 Task: Create in the project TrackForge in Backlog an issue 'Improve the appâ€™s performance during network interruptions', assign it to team member softage.4@softage.net and change the status to IN PROGRESS.
Action: Mouse moved to (211, 58)
Screenshot: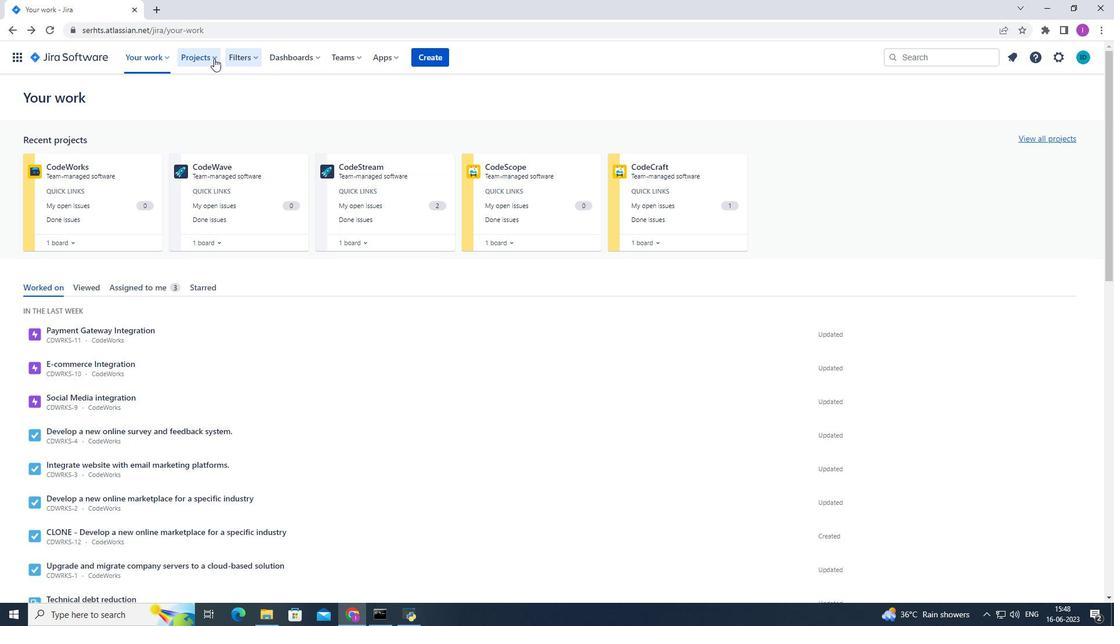 
Action: Mouse pressed left at (211, 58)
Screenshot: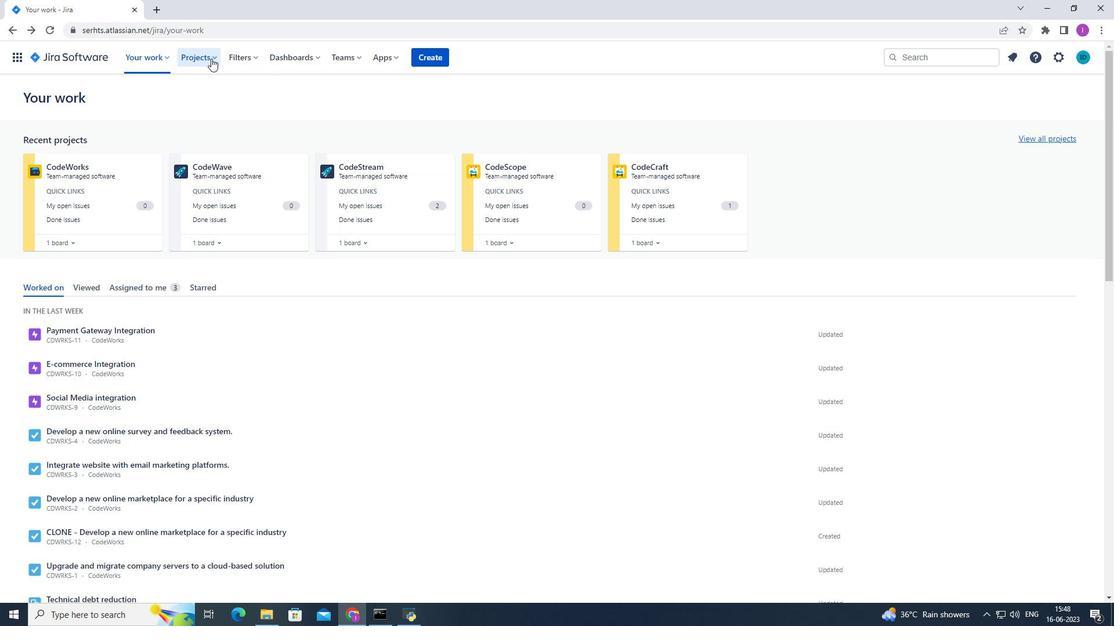 
Action: Mouse moved to (221, 113)
Screenshot: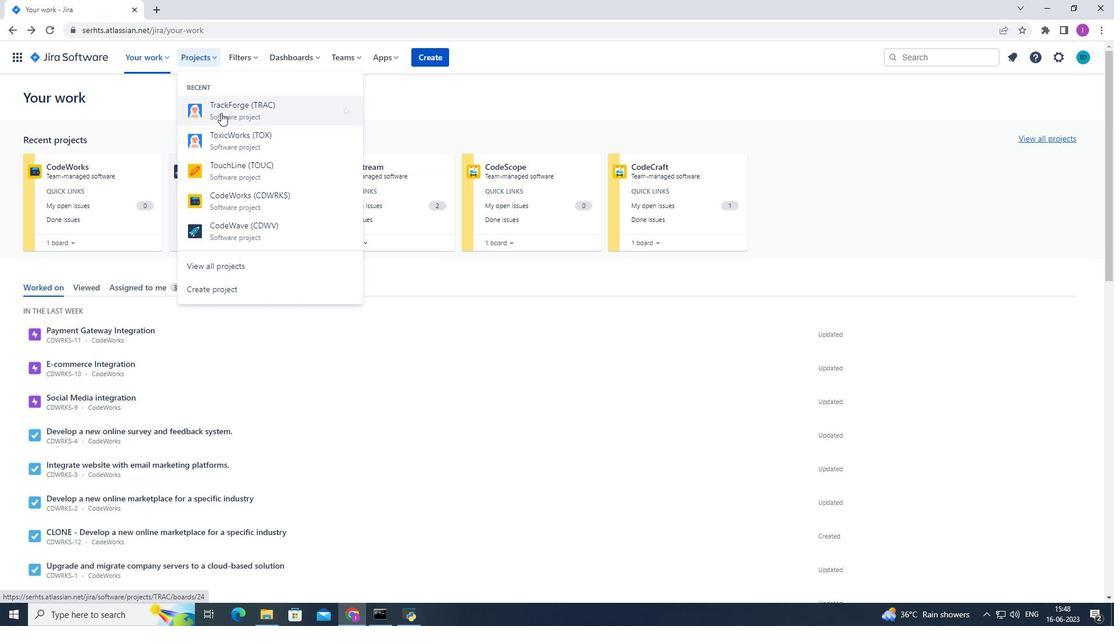 
Action: Mouse pressed left at (221, 113)
Screenshot: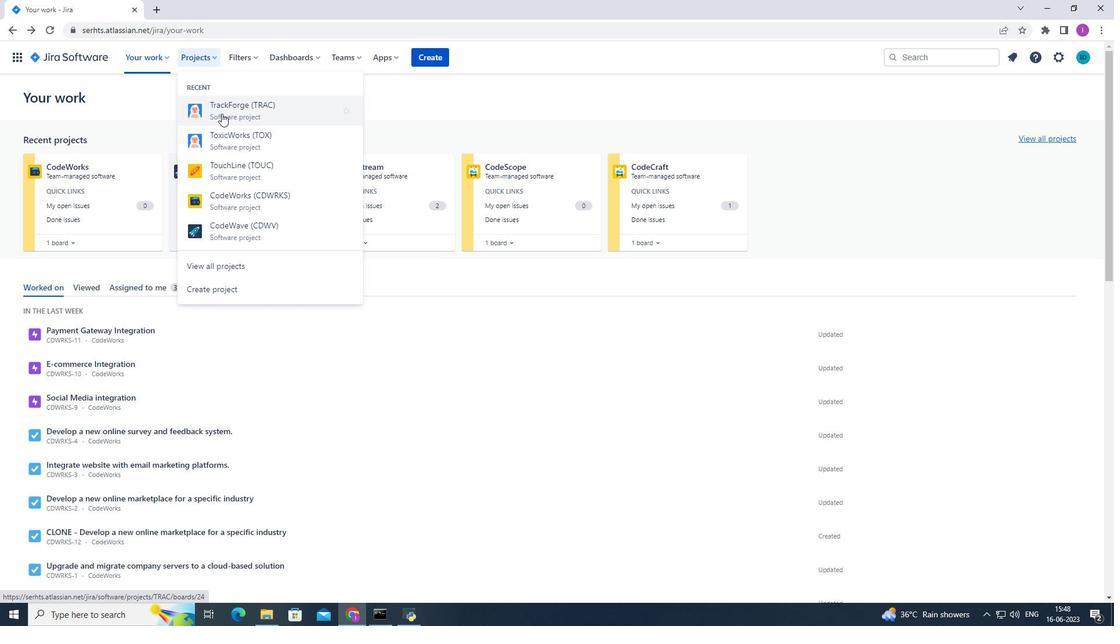 
Action: Mouse moved to (94, 172)
Screenshot: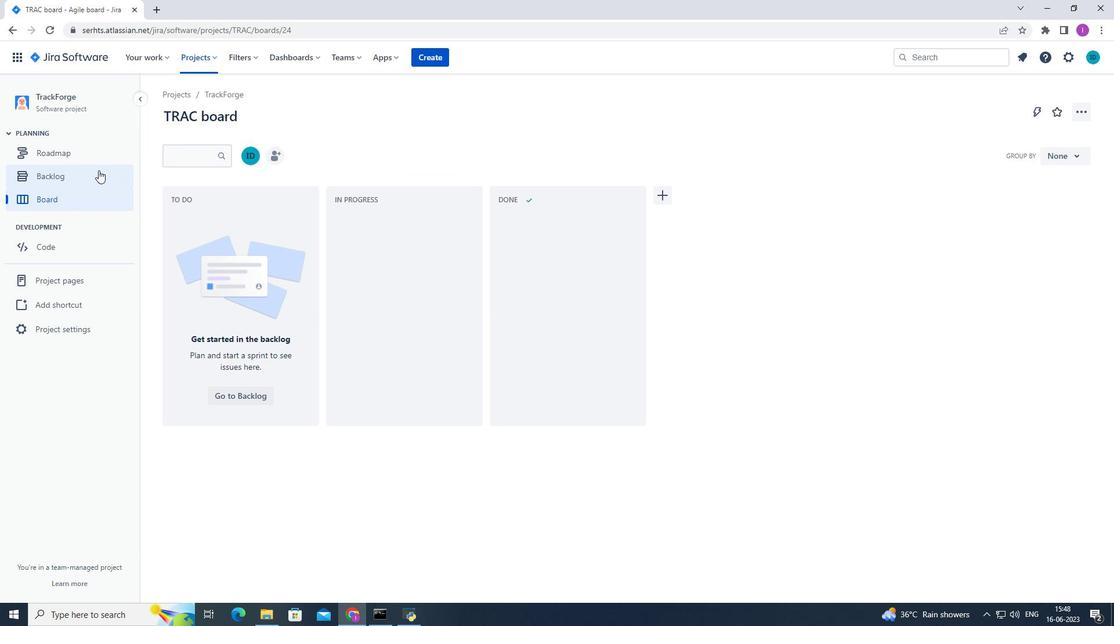 
Action: Mouse pressed left at (94, 172)
Screenshot: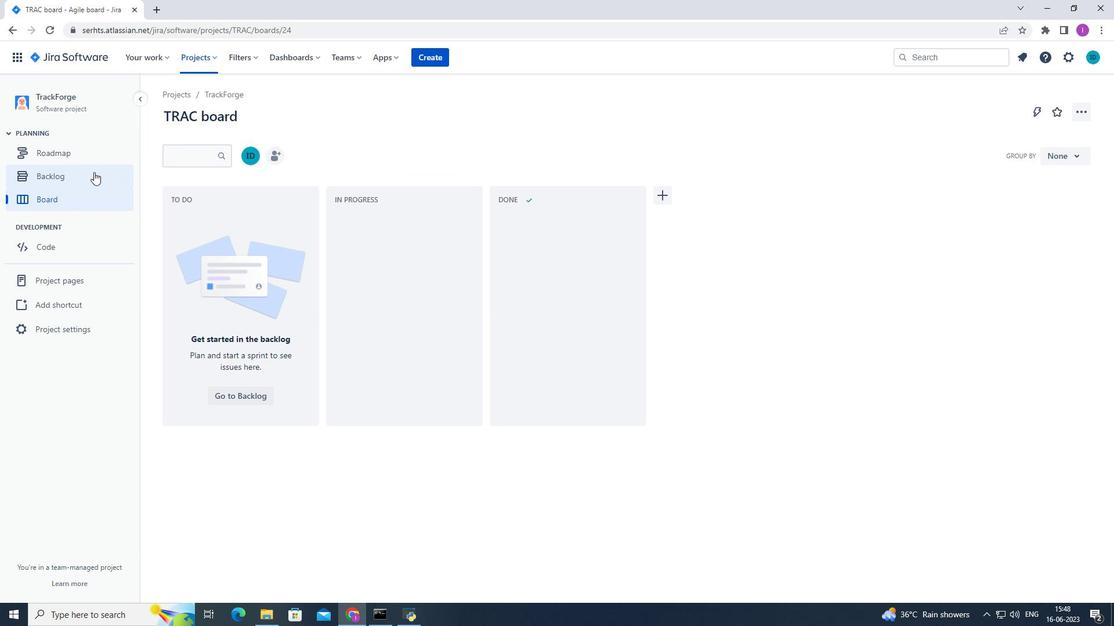 
Action: Mouse moved to (369, 425)
Screenshot: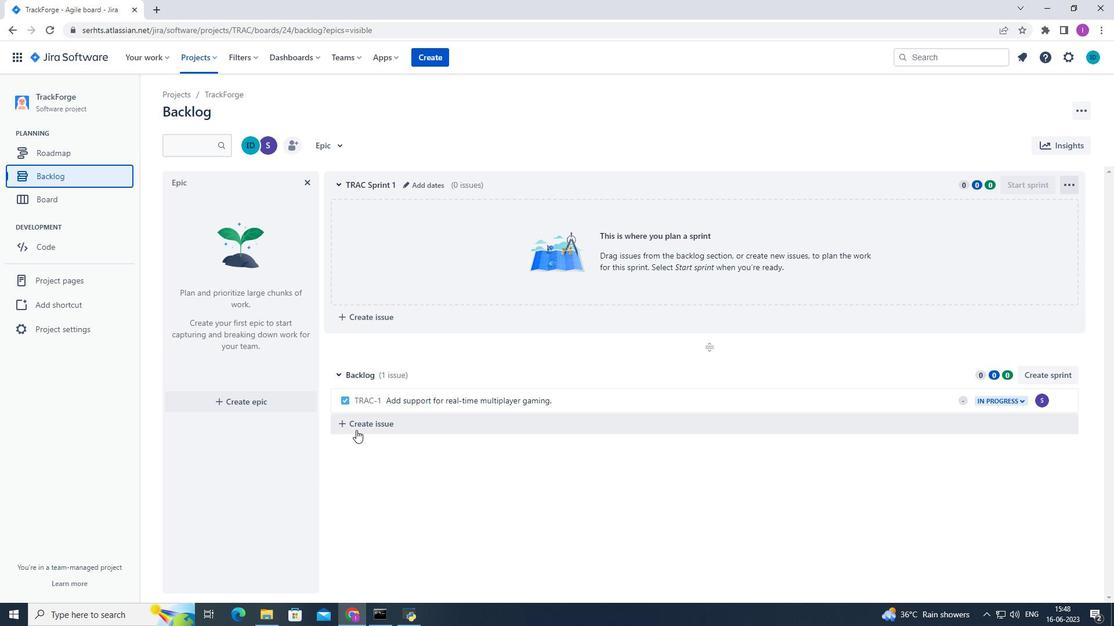 
Action: Mouse pressed left at (369, 425)
Screenshot: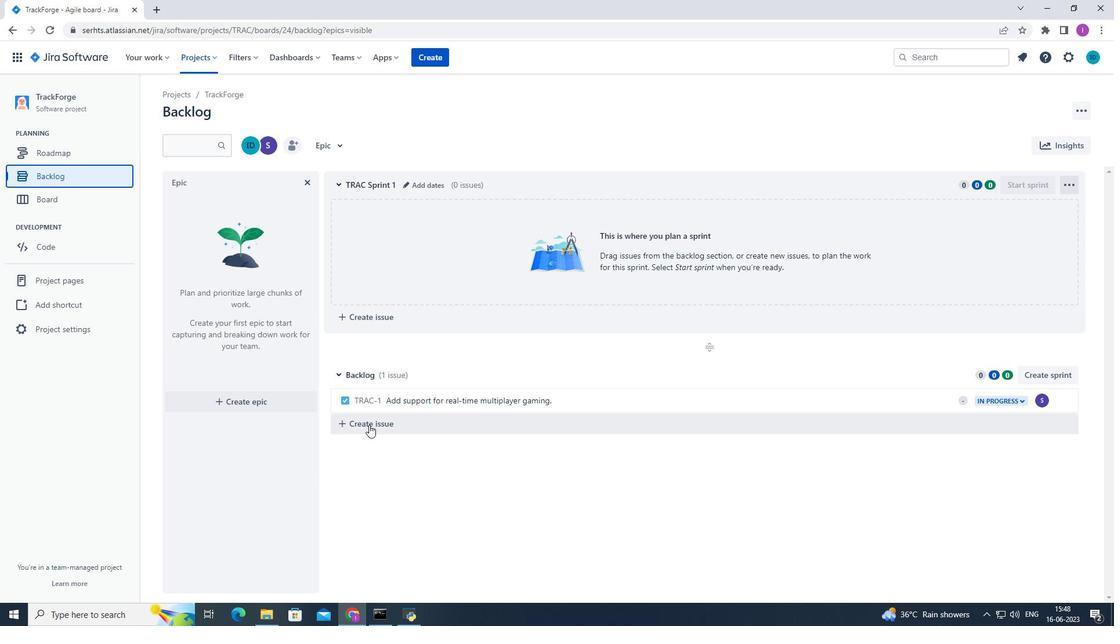 
Action: Mouse moved to (407, 423)
Screenshot: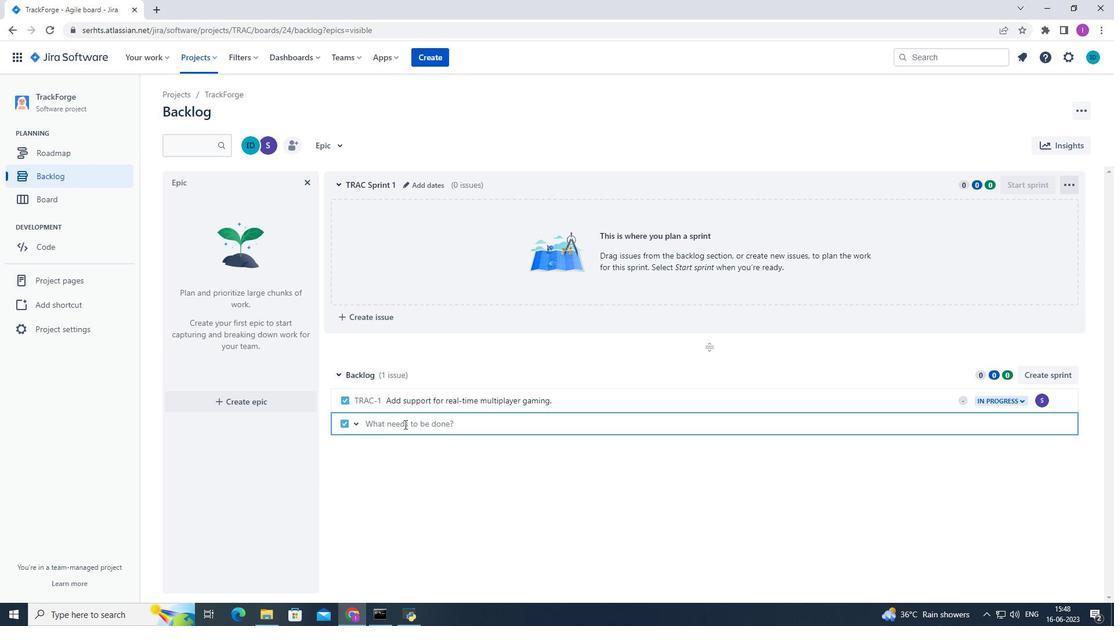 
Action: Key pressed <Key.shift>Im
Screenshot: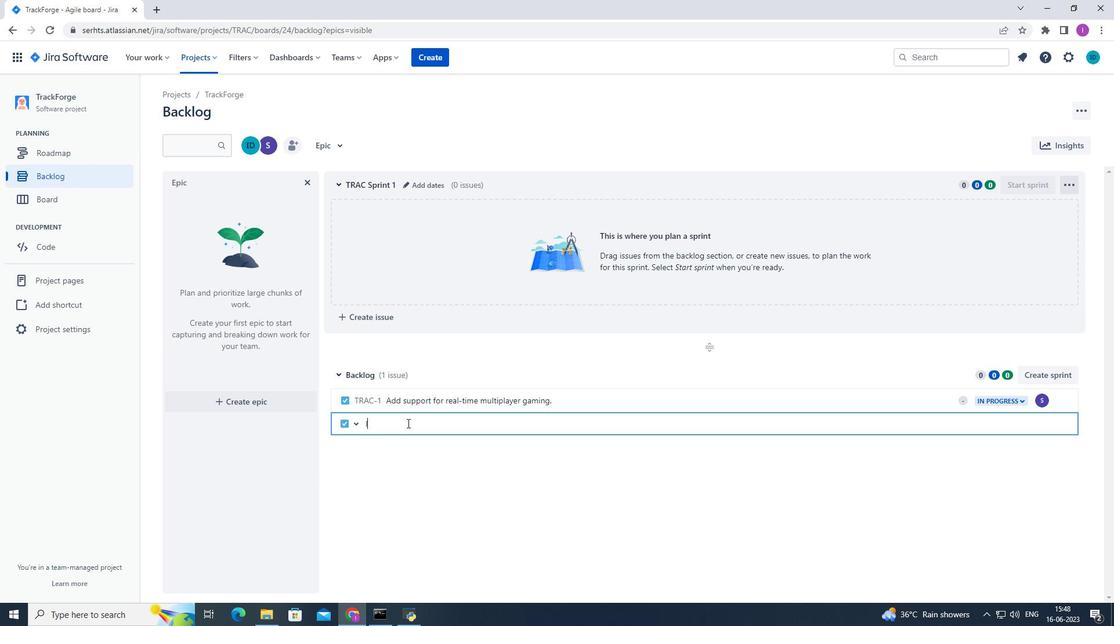 
Action: Mouse moved to (411, 424)
Screenshot: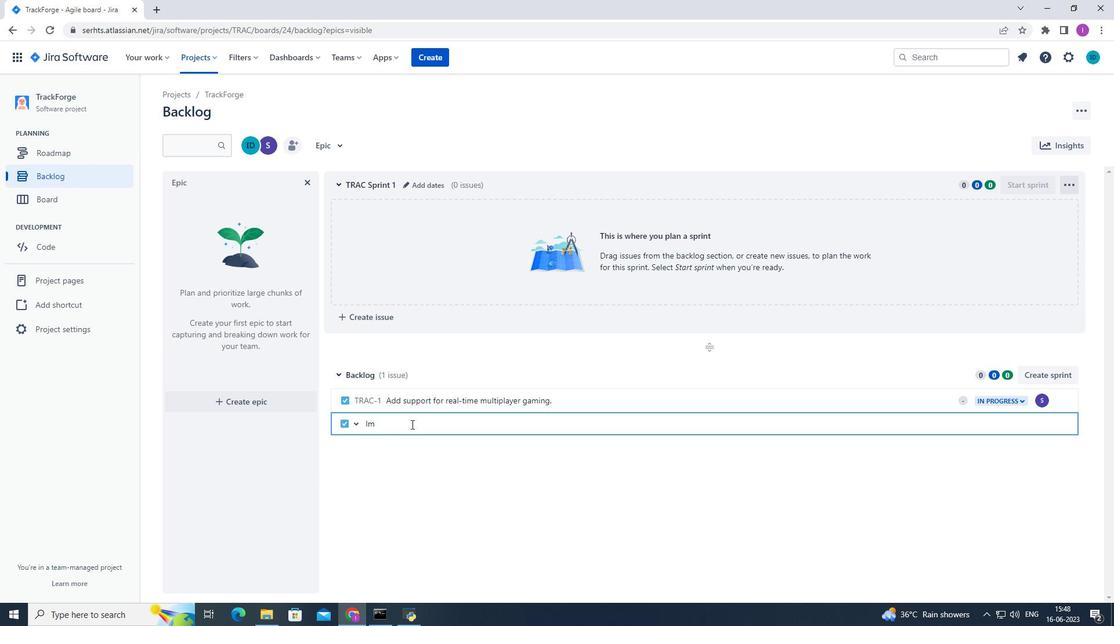 
Action: Key pressed prove<Key.space>the<Key.space>app's<Key.space>performance<Key.space>during<Key.space>network<Key.space>interruptions.<Key.enter>
Screenshot: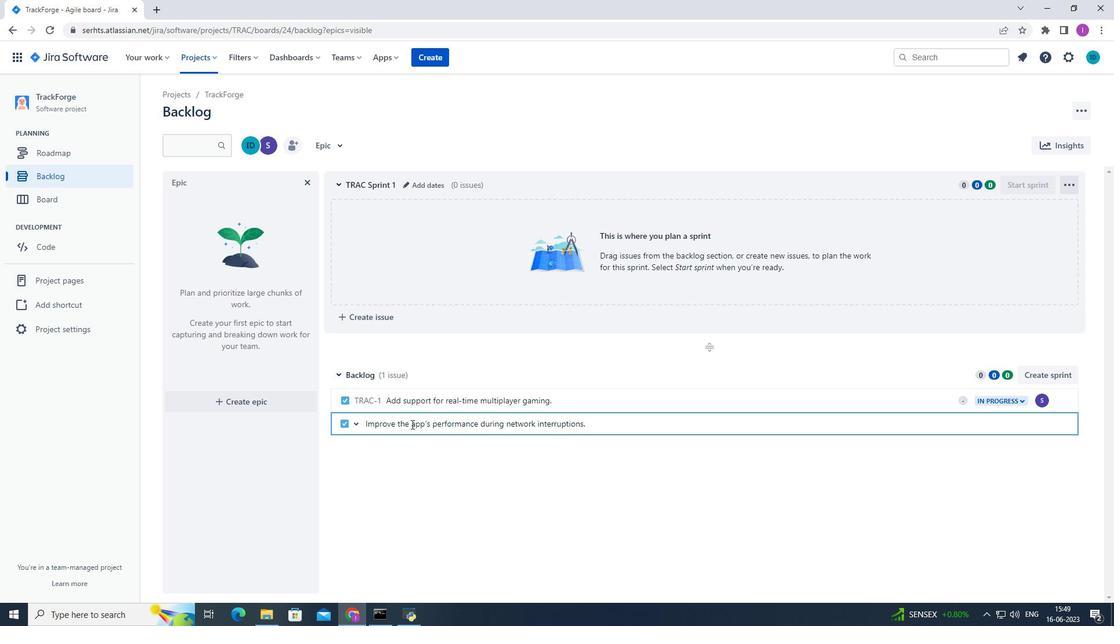 
Action: Mouse moved to (1045, 424)
Screenshot: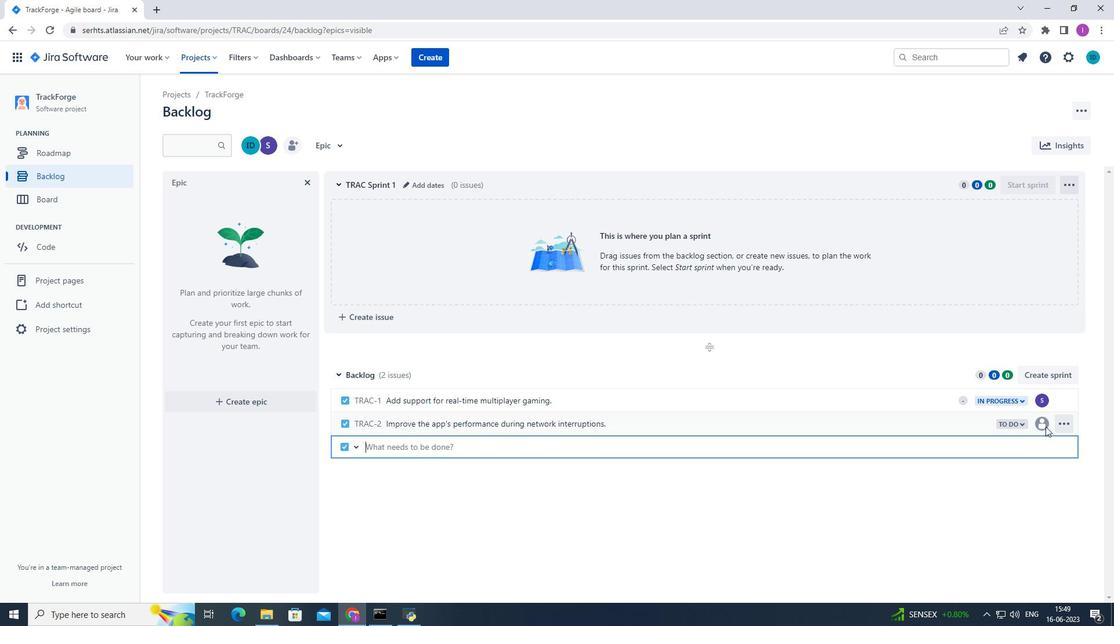 
Action: Mouse pressed left at (1045, 424)
Screenshot: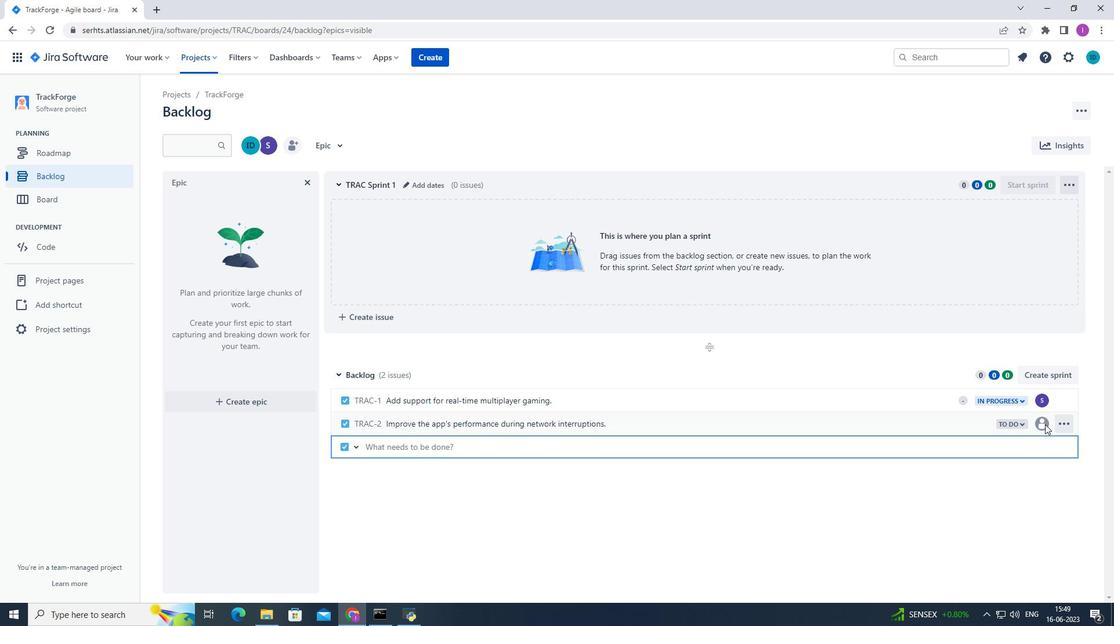 
Action: Mouse moved to (1042, 425)
Screenshot: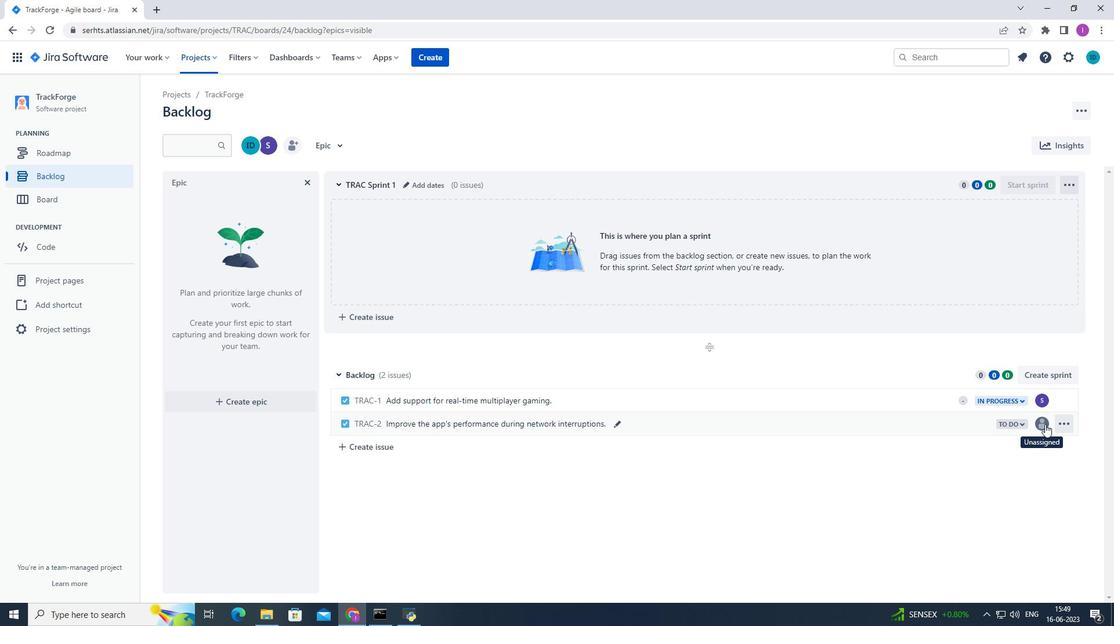 
Action: Mouse pressed left at (1042, 425)
Screenshot: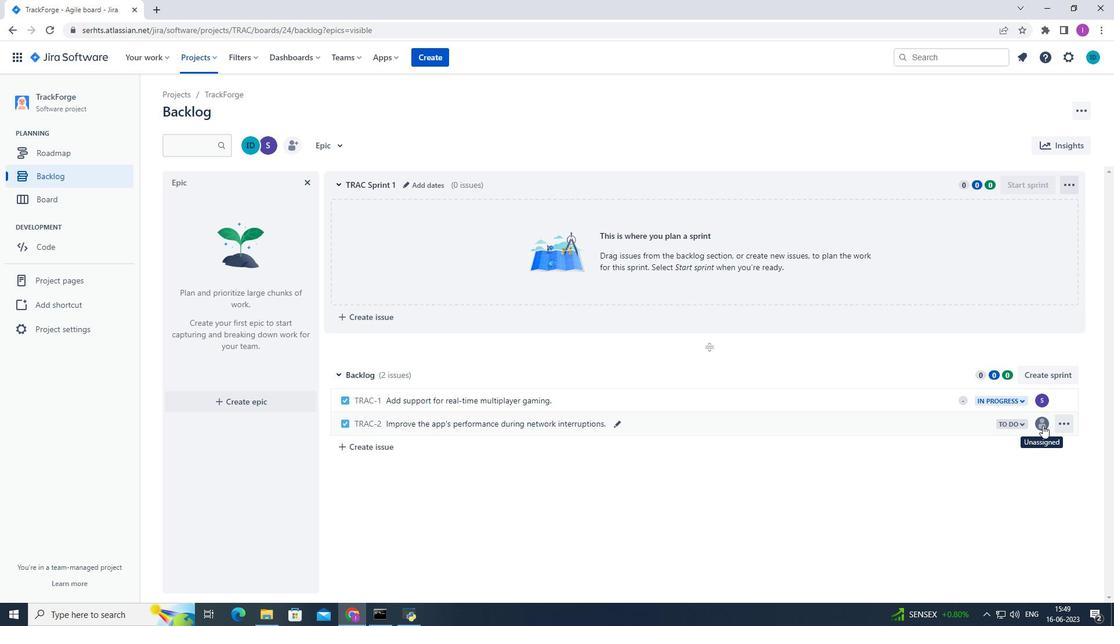 
Action: Mouse moved to (960, 570)
Screenshot: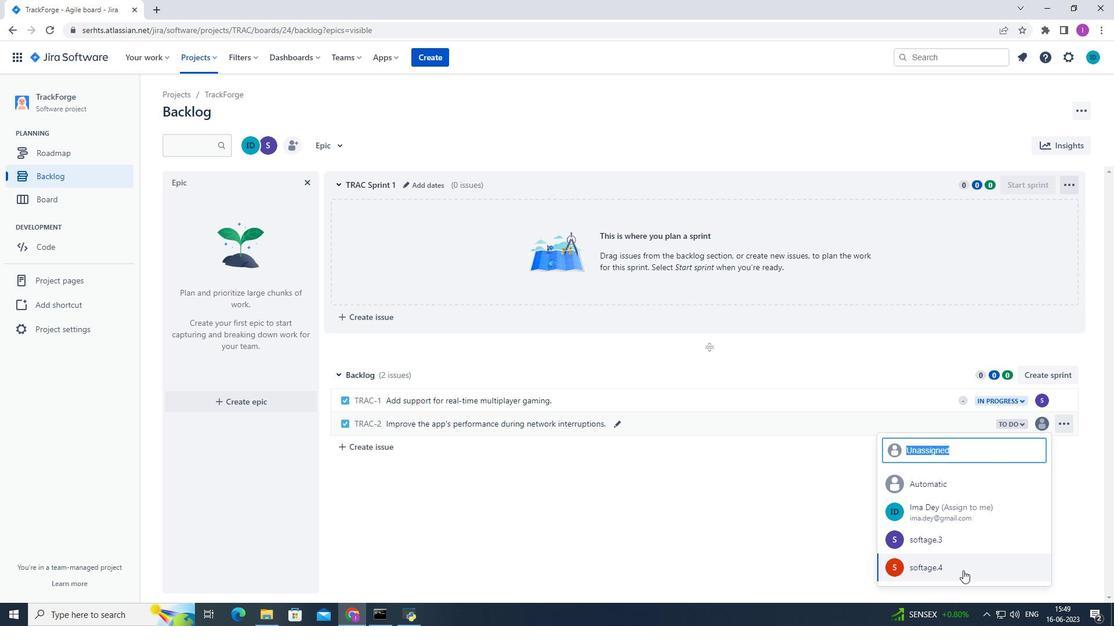 
Action: Mouse pressed left at (960, 570)
Screenshot: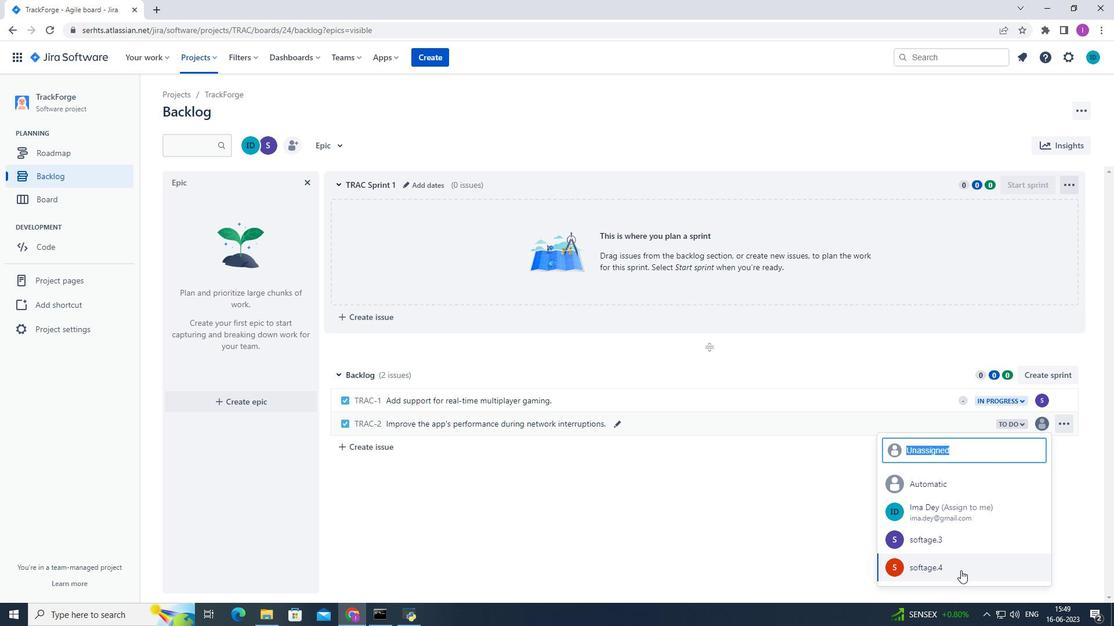 
Action: Mouse moved to (1027, 427)
Screenshot: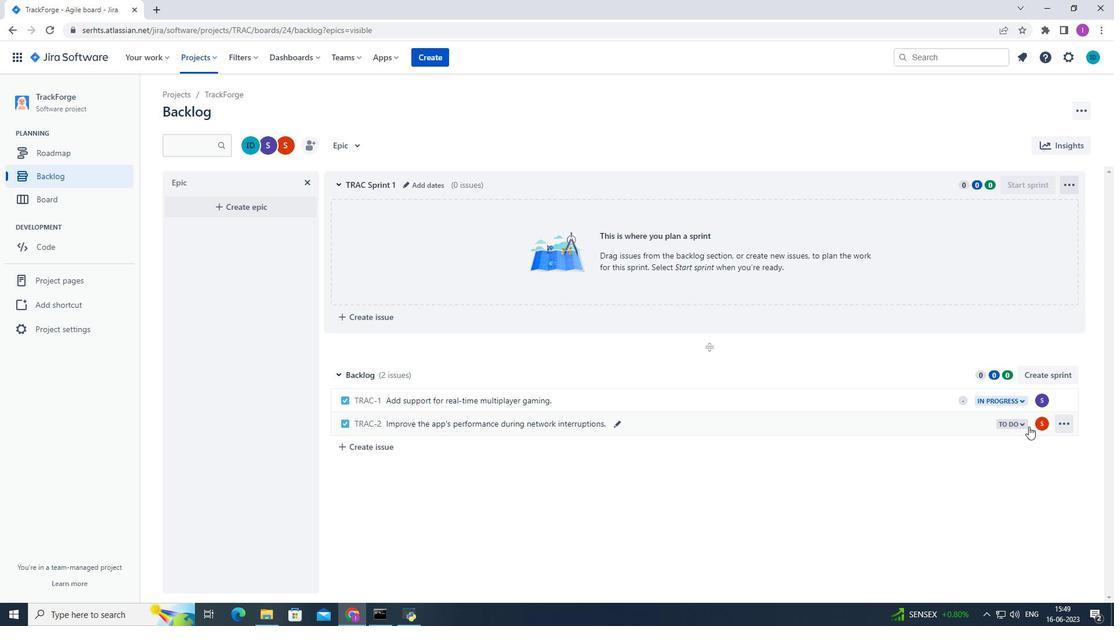 
Action: Mouse pressed left at (1027, 427)
Screenshot: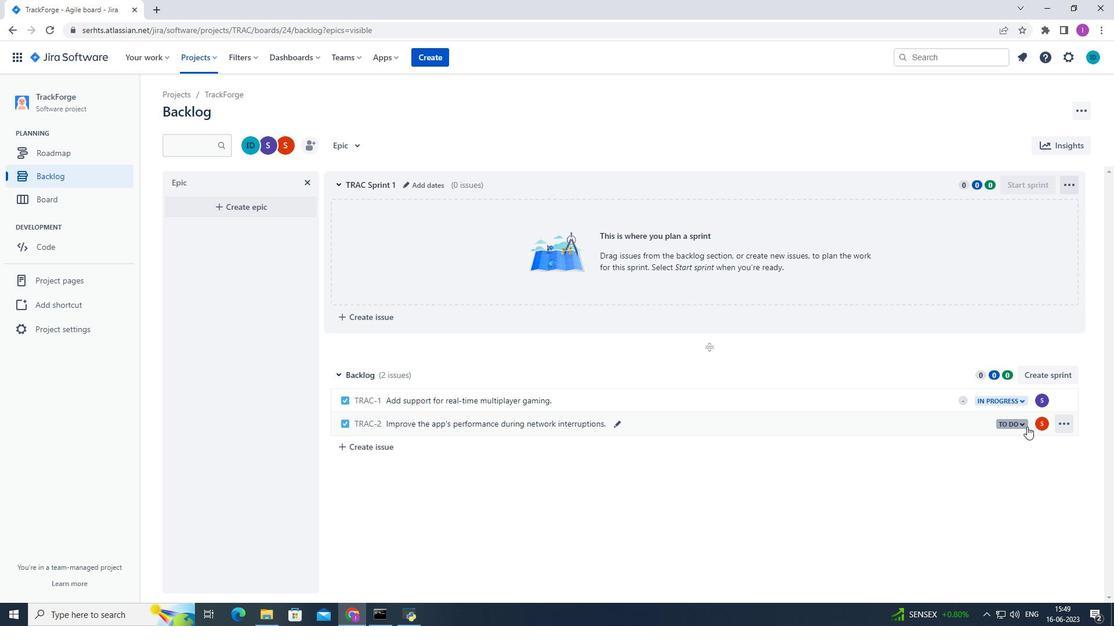 
Action: Mouse moved to (947, 447)
Screenshot: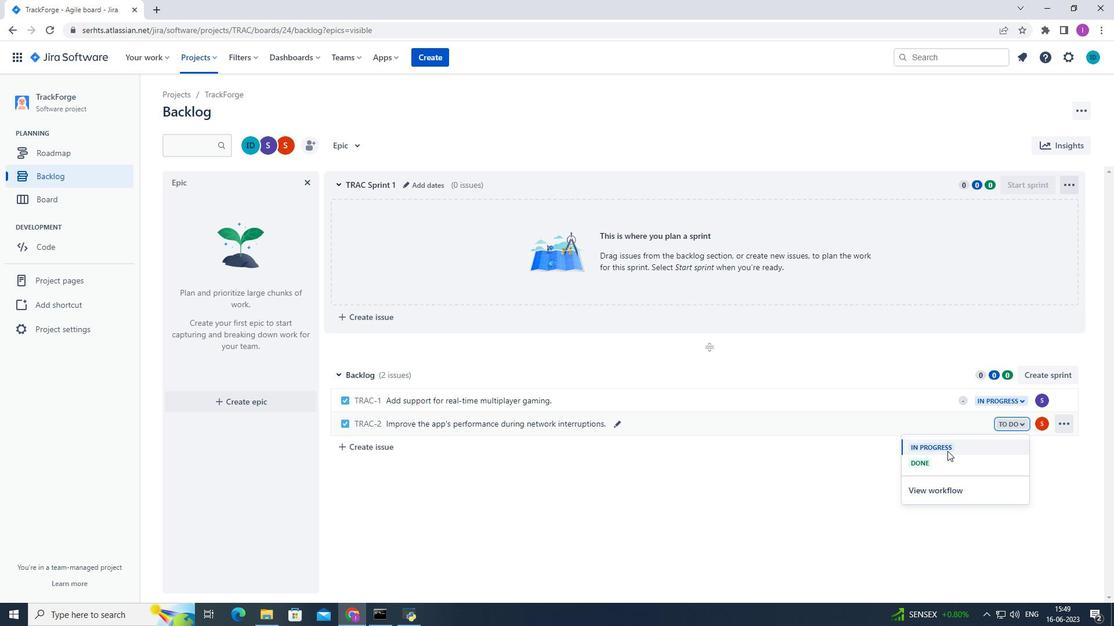 
Action: Mouse pressed left at (947, 447)
Screenshot: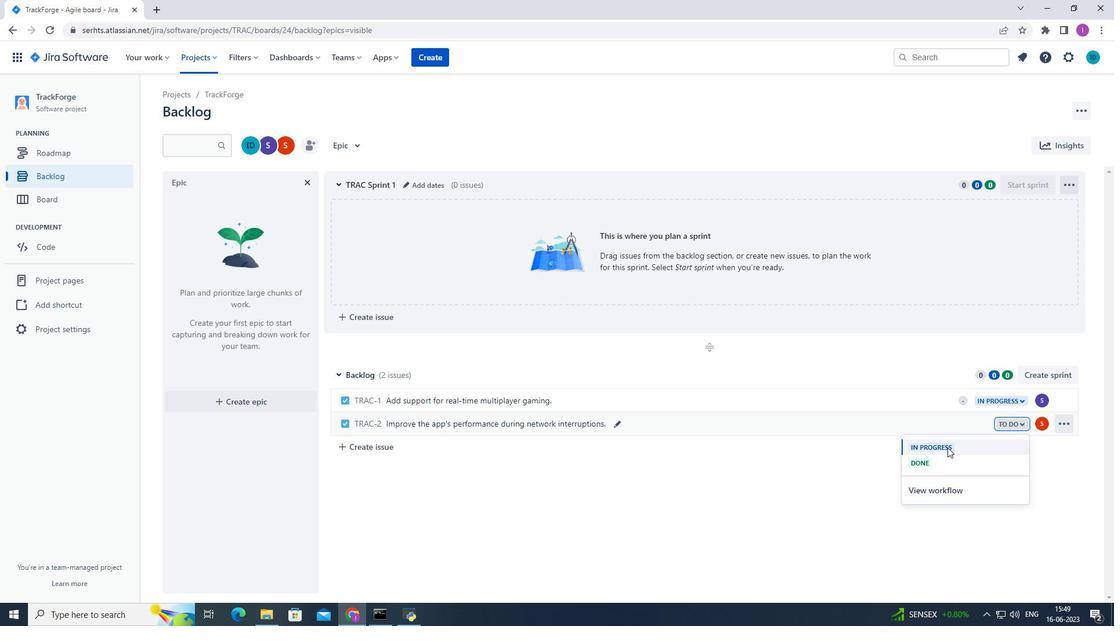 
Action: Mouse moved to (367, 580)
Screenshot: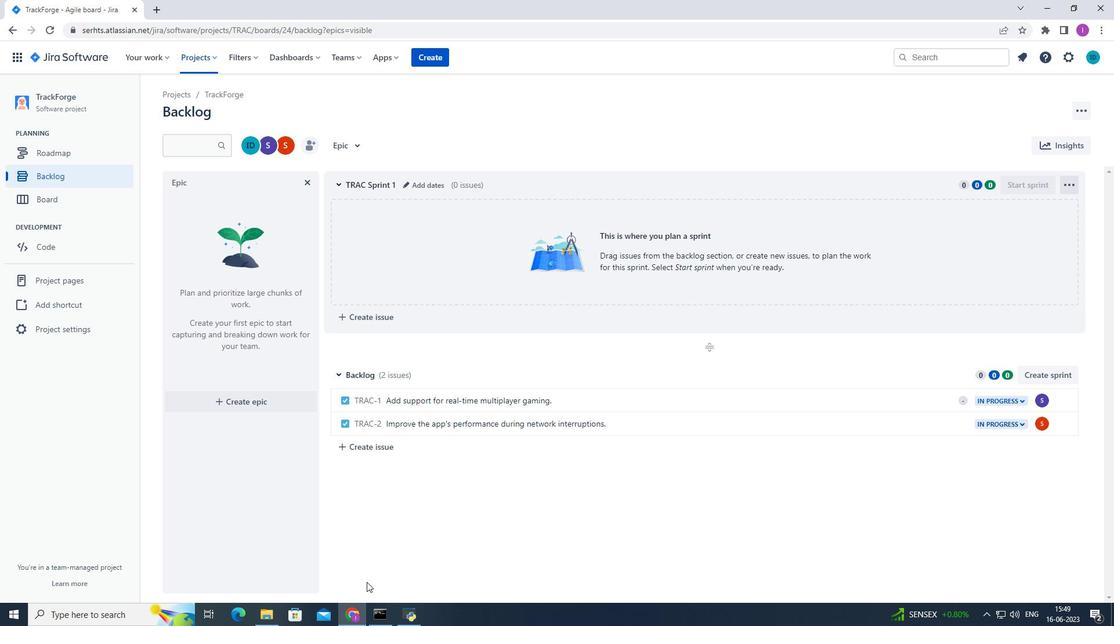 
